 Task: Open Card Card0000000358 in Board Board0000000090 in Workspace WS0000000030 in Trello. Add Member ayush98111@gmail.com to Card Card0000000358 in Board Board0000000090 in Workspace WS0000000030 in Trello. Add Blue Label titled Label0000000358 to Card Card0000000358 in Board Board0000000090 in Workspace WS0000000030 in Trello. Add Checklist CL0000000358 to Card Card0000000358 in Board Board0000000090 in Workspace WS0000000030 in Trello. Add Dates with Start Date as Sep 01 2023 and Due Date as Sep 30 2023 to Card Card0000000358 in Board Board0000000090 in Workspace WS0000000030 in Trello
Action: Mouse moved to (317, 329)
Screenshot: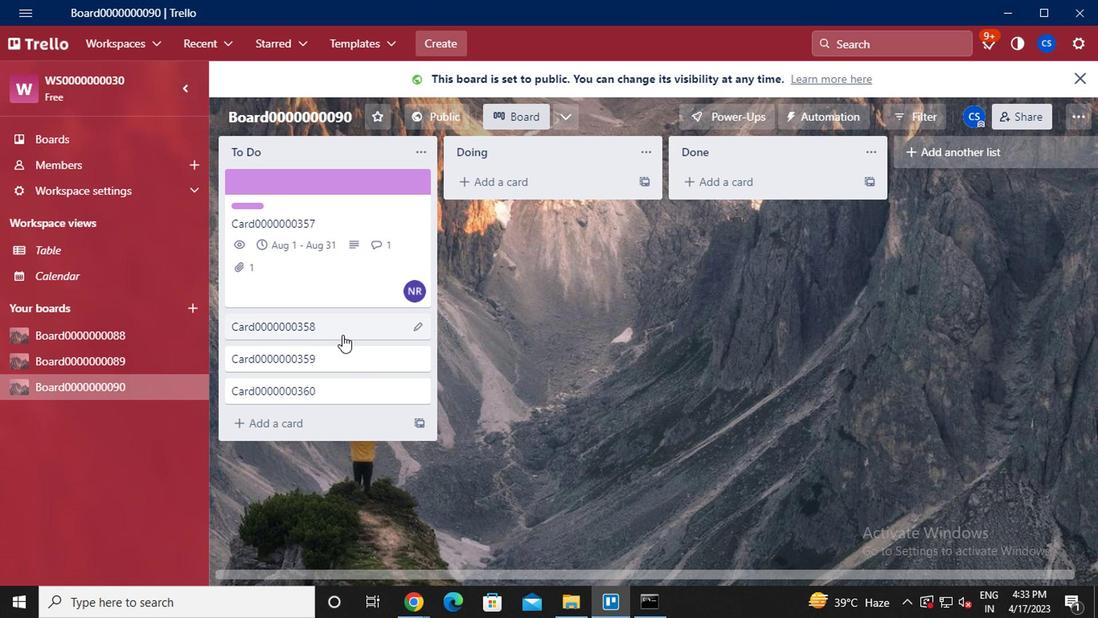
Action: Mouse pressed left at (317, 329)
Screenshot: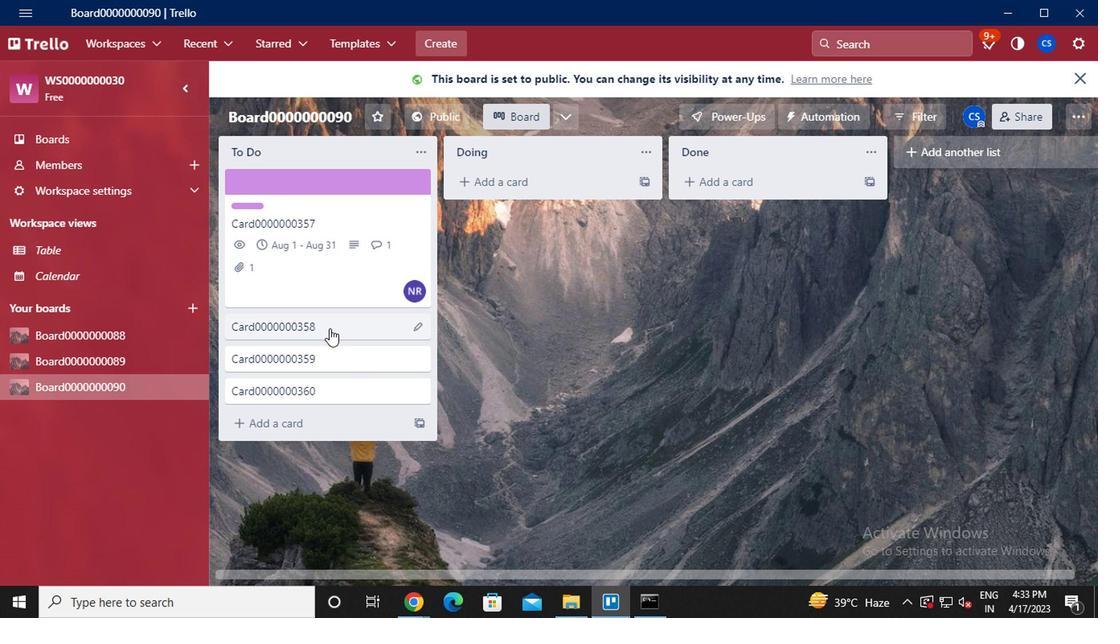 
Action: Mouse moved to (757, 151)
Screenshot: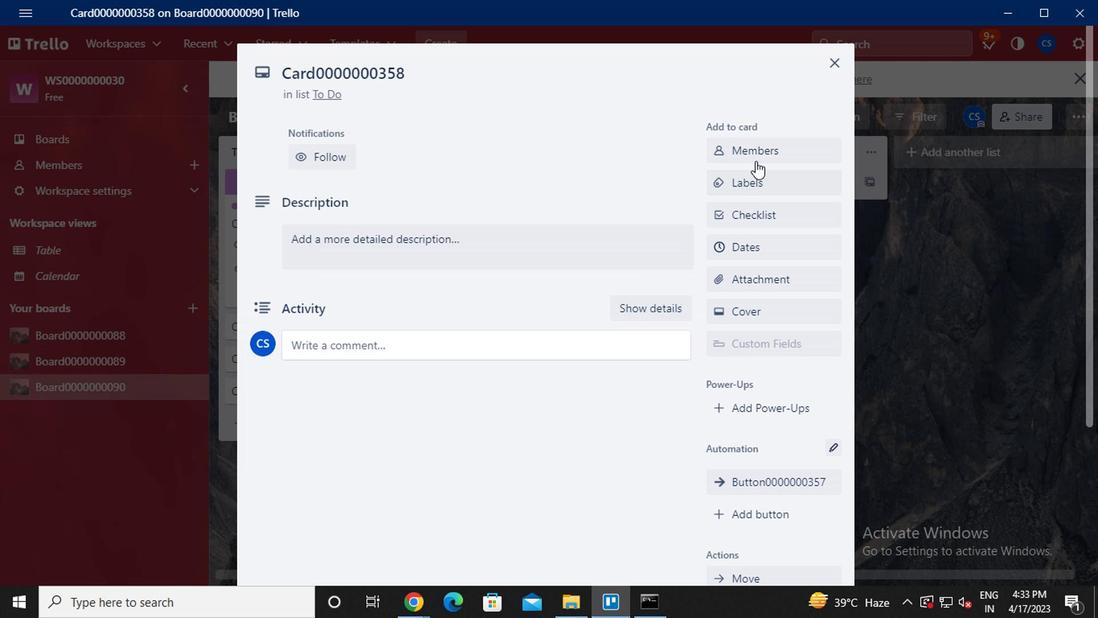 
Action: Mouse pressed left at (757, 151)
Screenshot: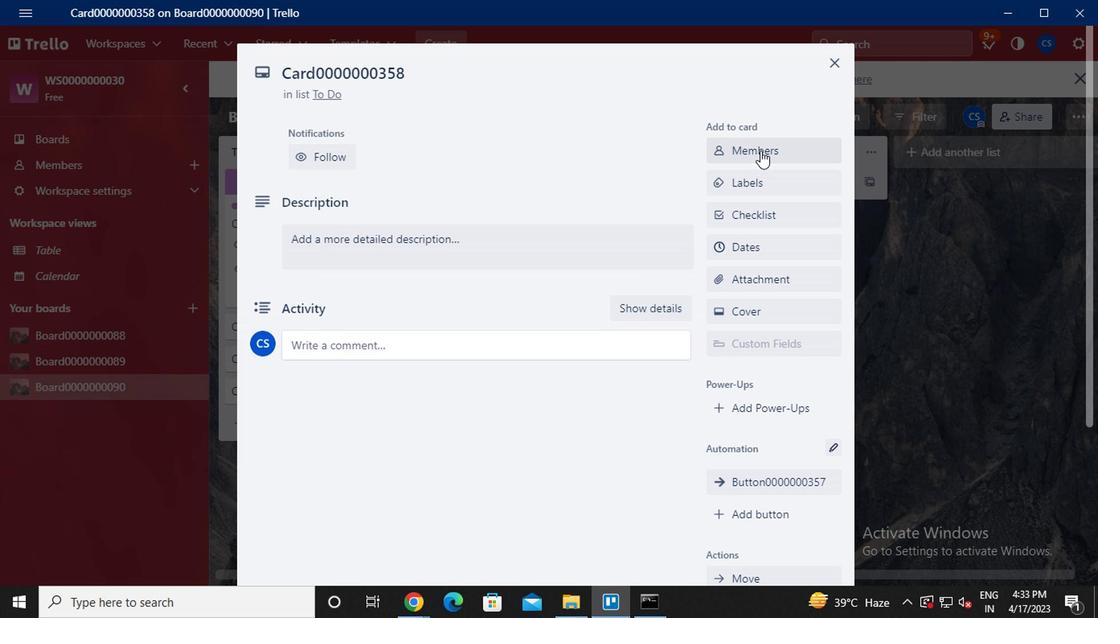
Action: Mouse moved to (757, 151)
Screenshot: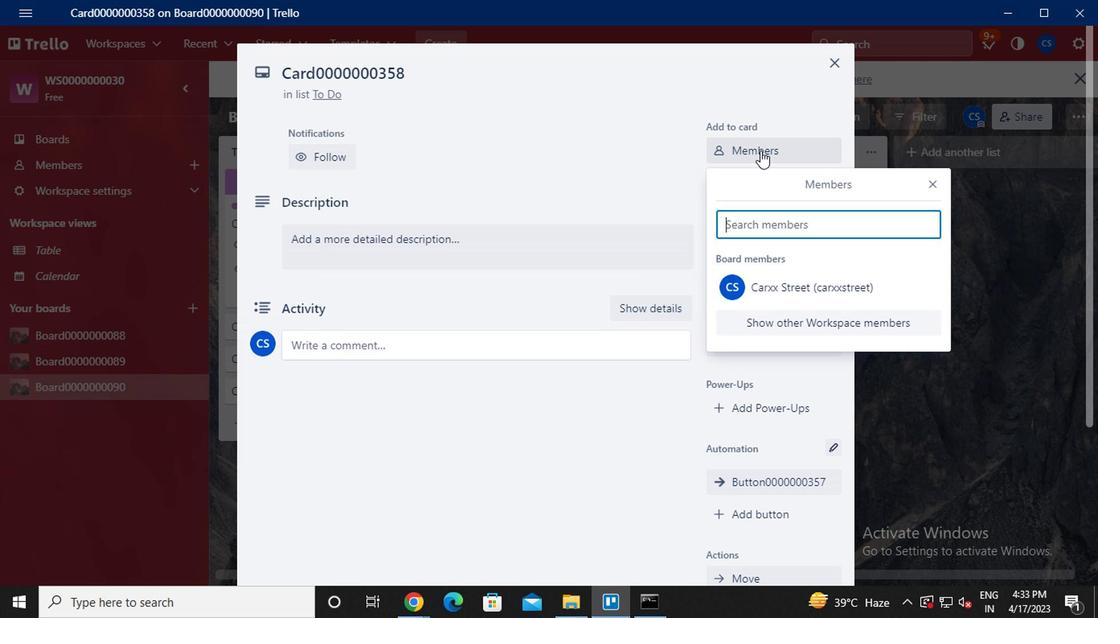 
Action: Key pressed <Key.caps_lock>ayush98111<Key.shift>@GMAIL.COM
Screenshot: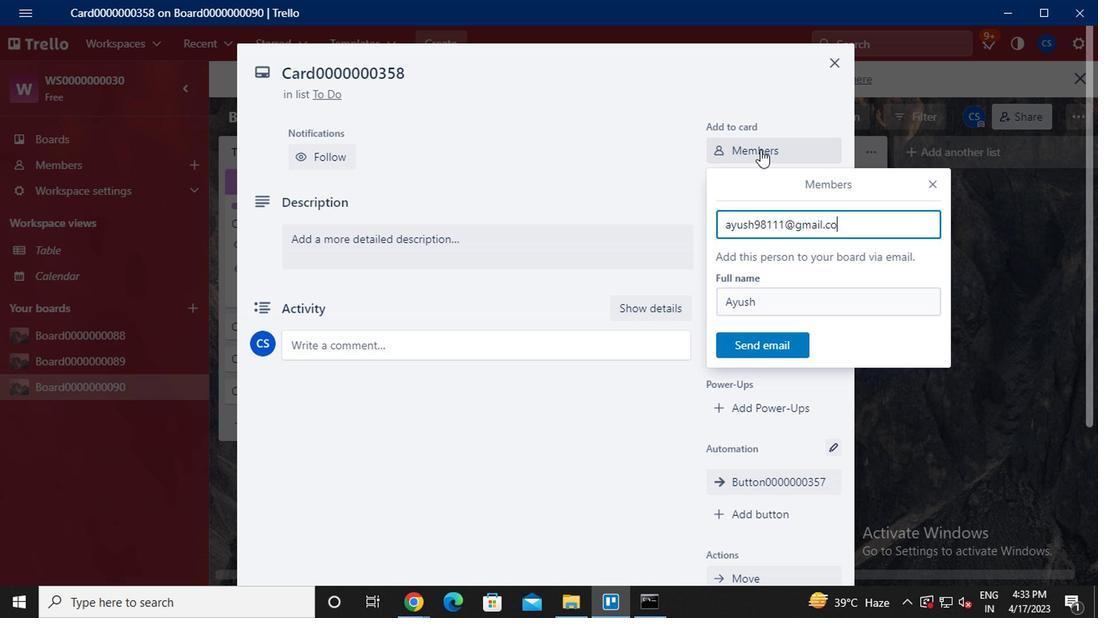 
Action: Mouse moved to (767, 340)
Screenshot: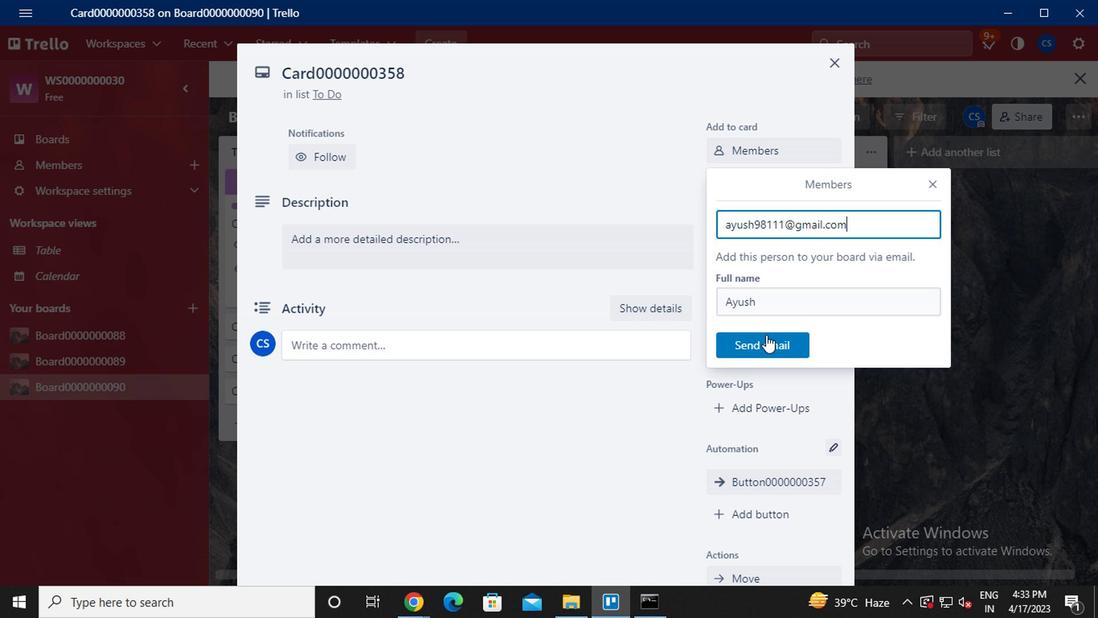
Action: Mouse pressed left at (767, 340)
Screenshot: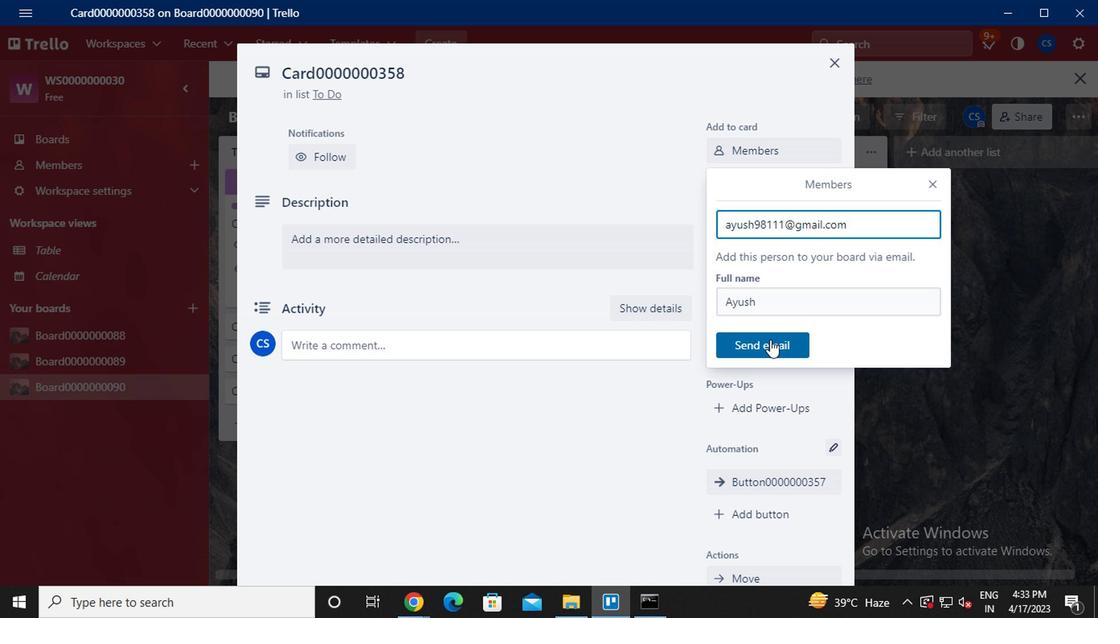 
Action: Mouse moved to (782, 181)
Screenshot: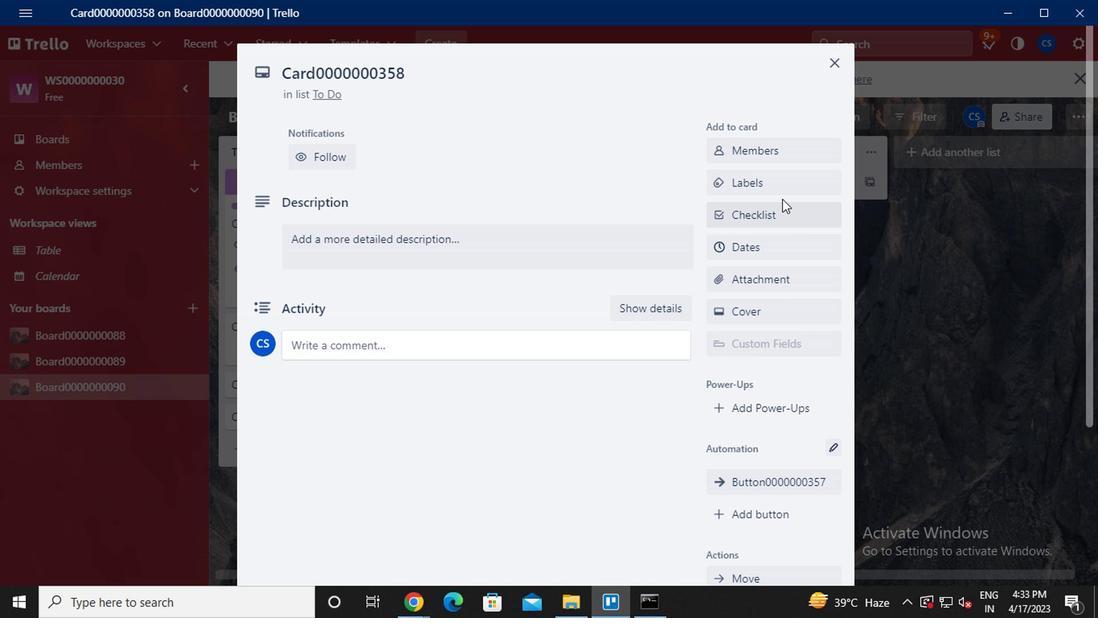 
Action: Mouse pressed left at (782, 181)
Screenshot: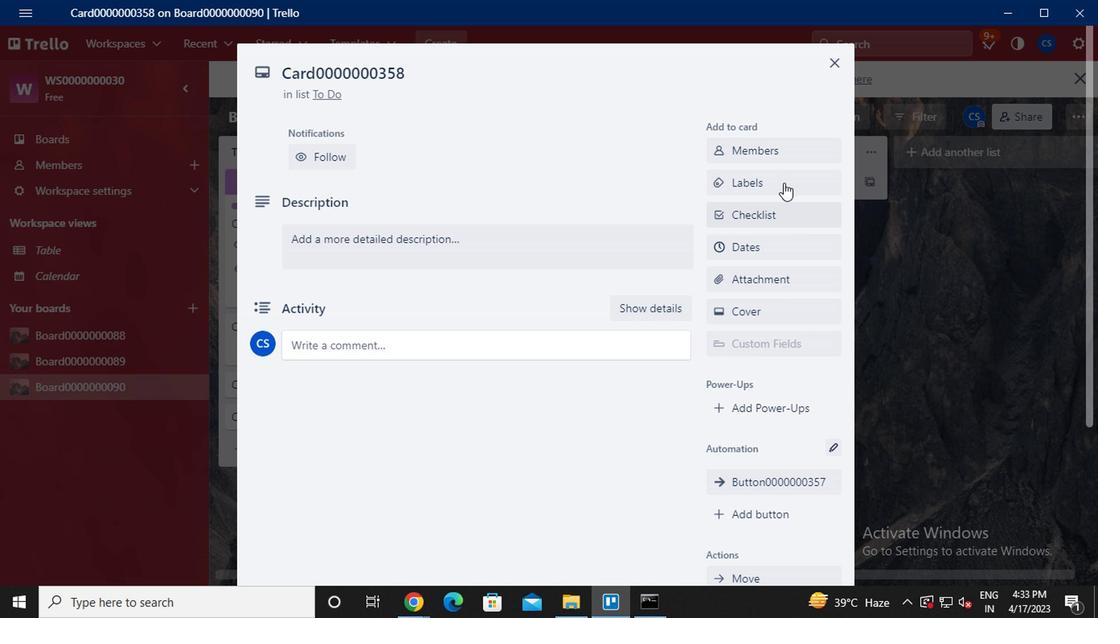 
Action: Mouse moved to (810, 394)
Screenshot: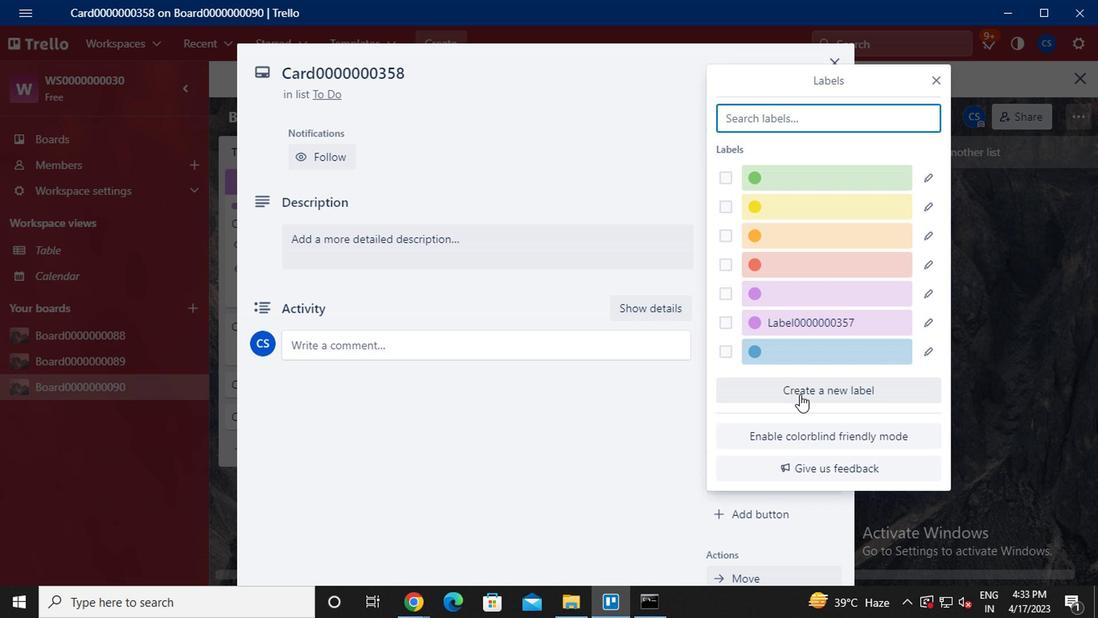 
Action: Mouse pressed left at (810, 394)
Screenshot: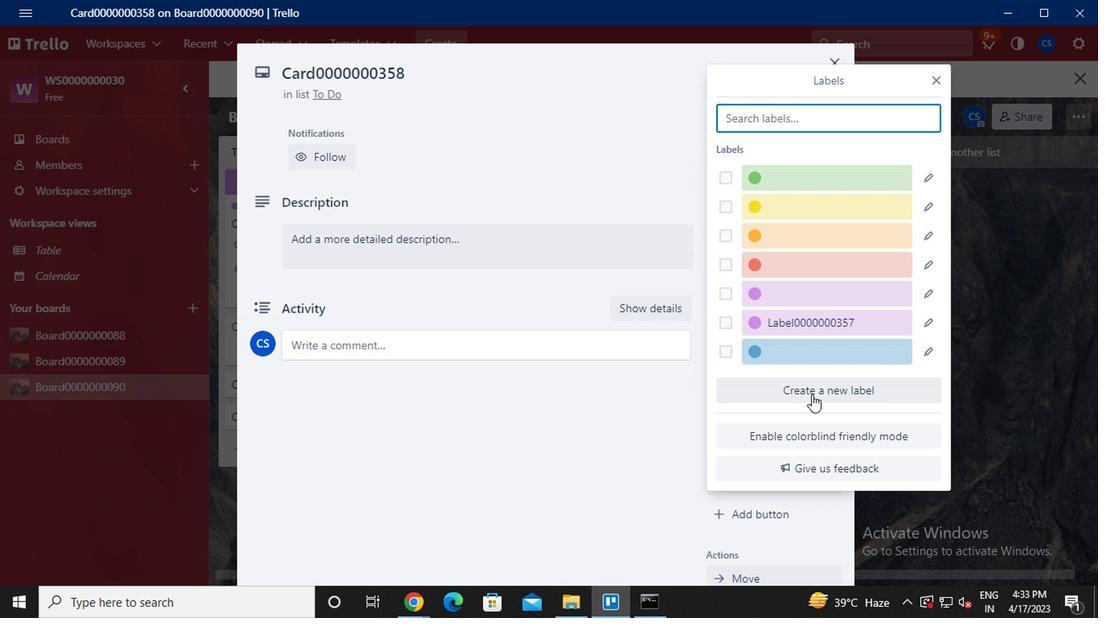 
Action: Mouse moved to (742, 392)
Screenshot: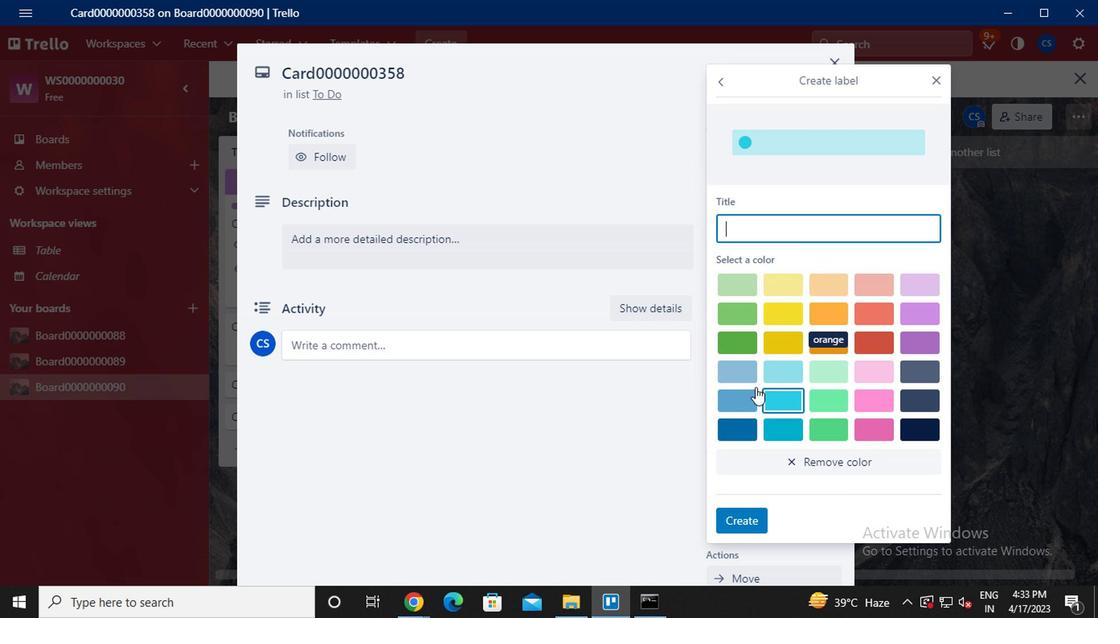 
Action: Mouse pressed left at (742, 392)
Screenshot: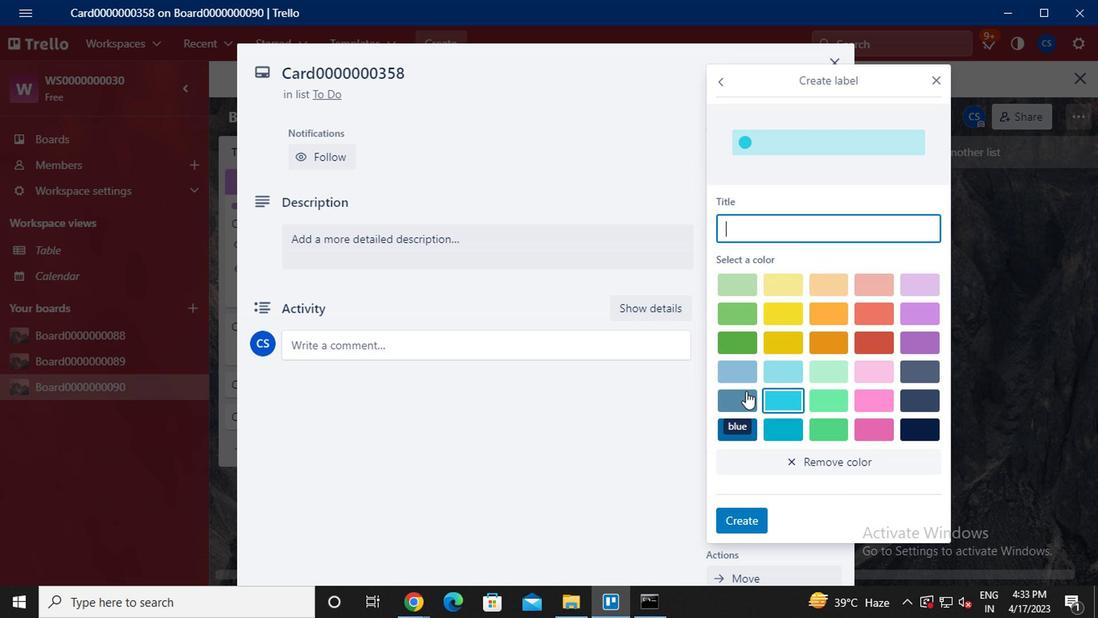 
Action: Mouse moved to (768, 226)
Screenshot: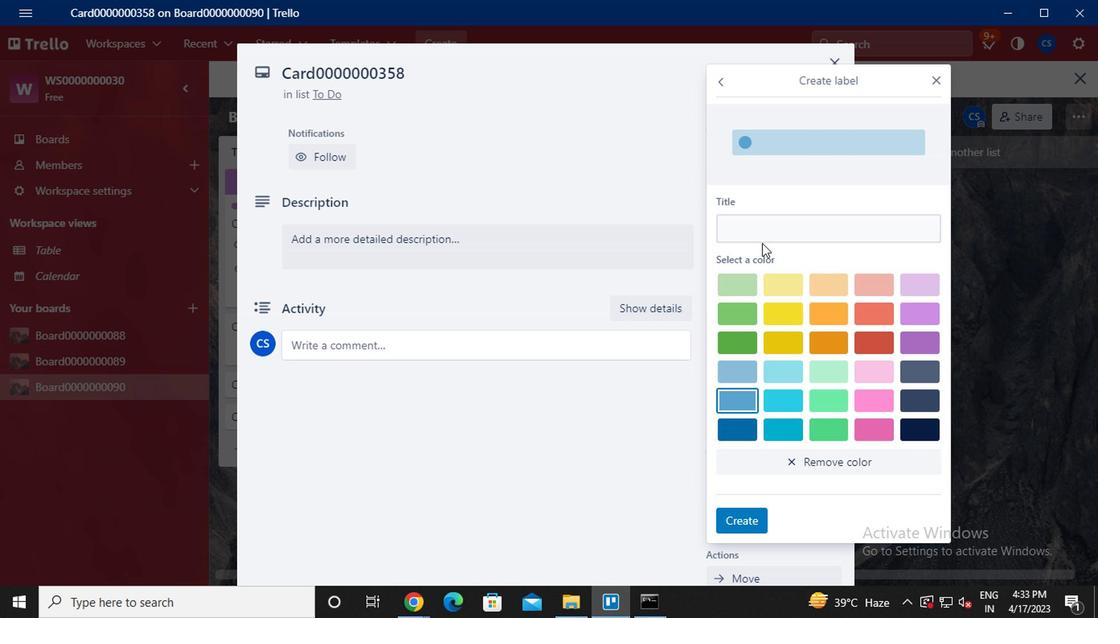 
Action: Mouse pressed left at (768, 226)
Screenshot: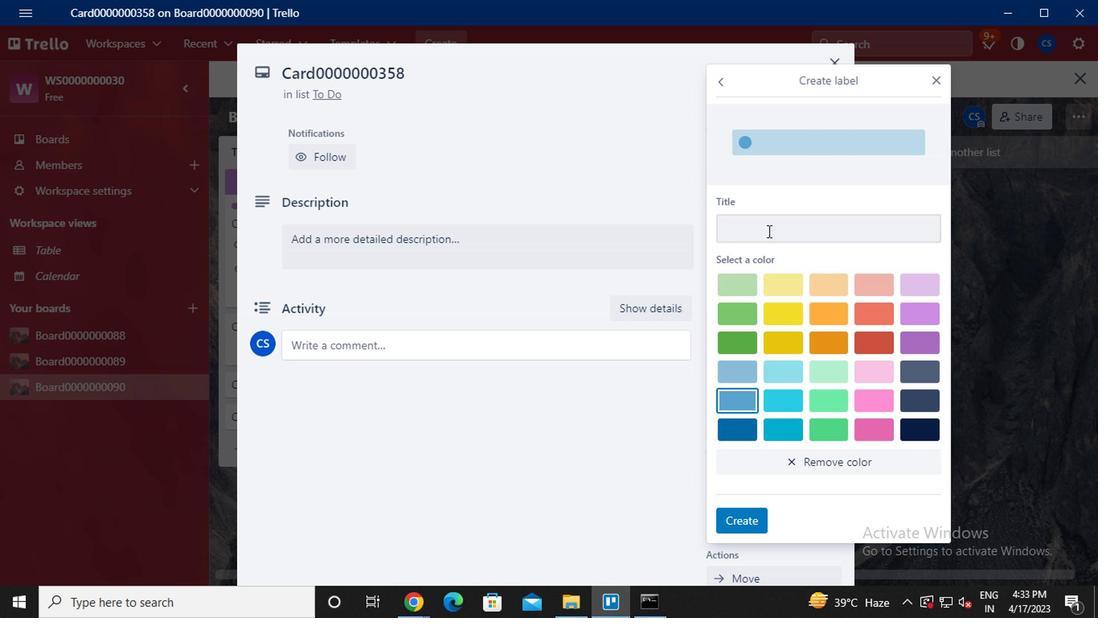
Action: Key pressed <Key.caps_lock>L<Key.caps_lock>ABEL0000000357<Key.backspace>8
Screenshot: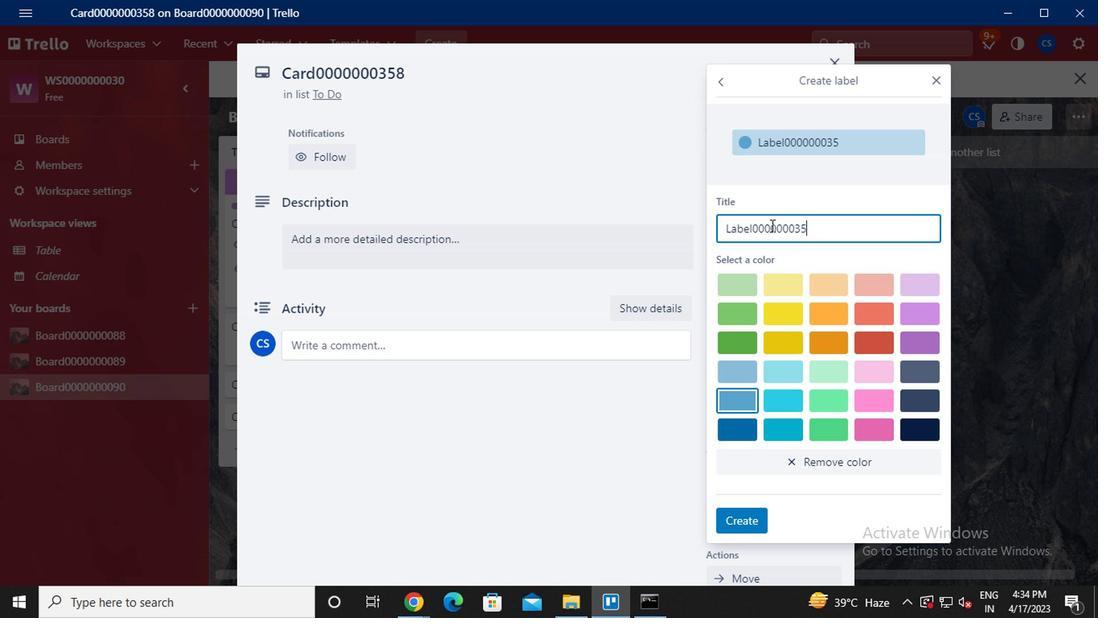 
Action: Mouse moved to (749, 512)
Screenshot: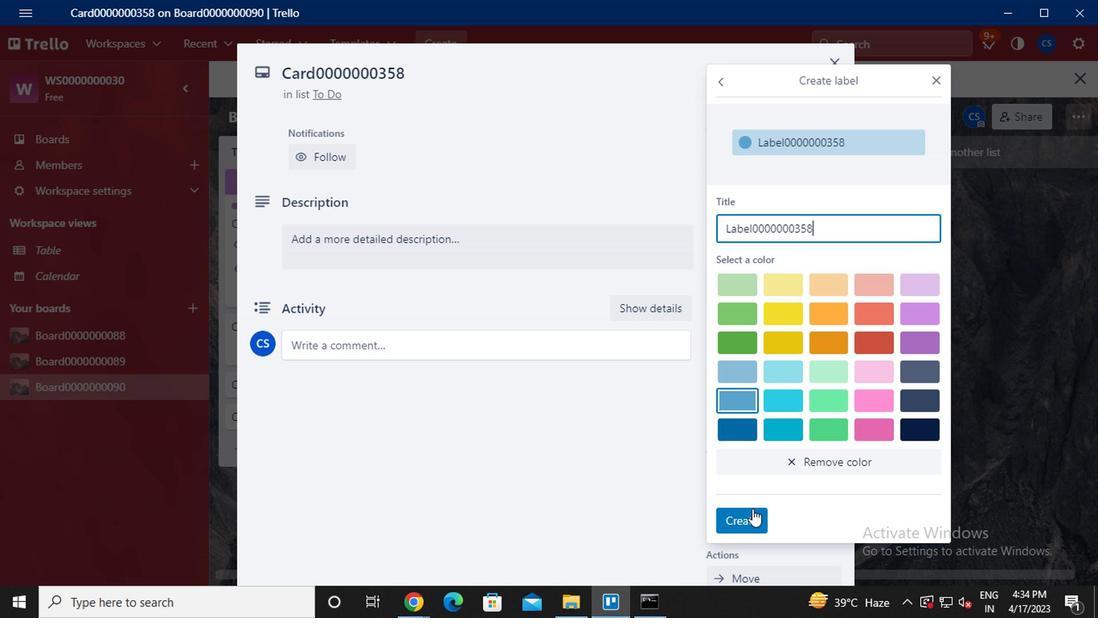 
Action: Mouse pressed left at (749, 512)
Screenshot: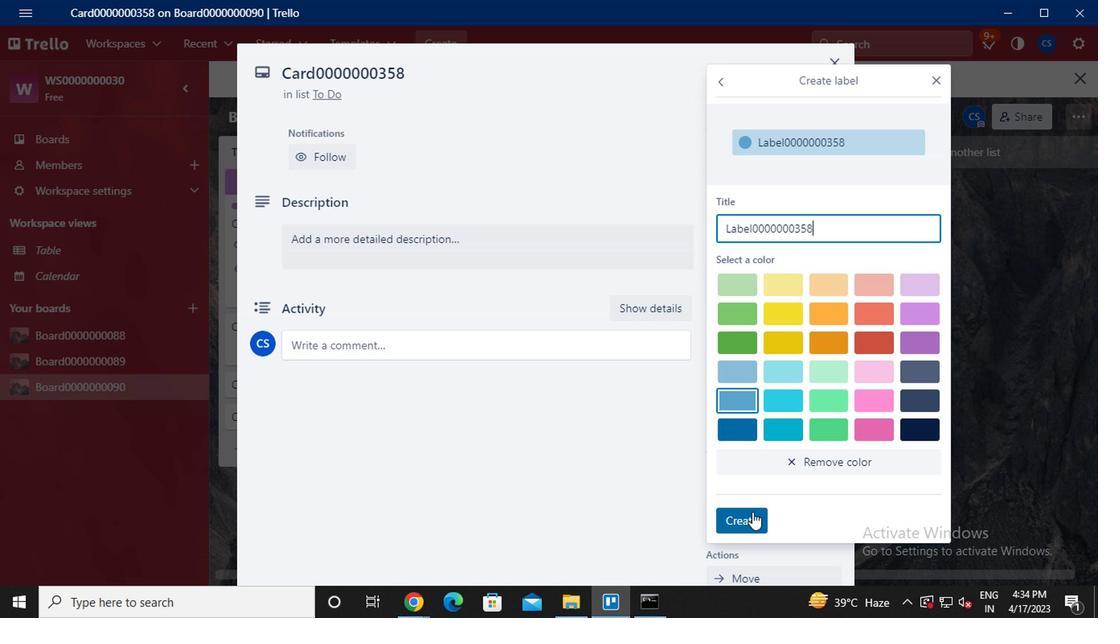 
Action: Mouse moved to (942, 81)
Screenshot: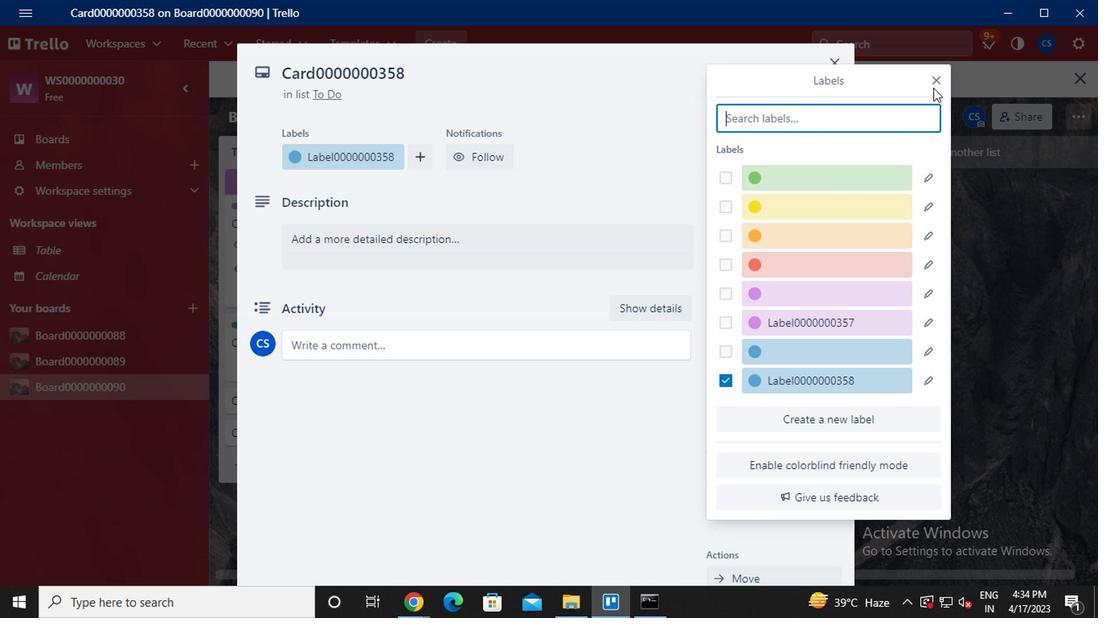 
Action: Mouse pressed left at (942, 81)
Screenshot: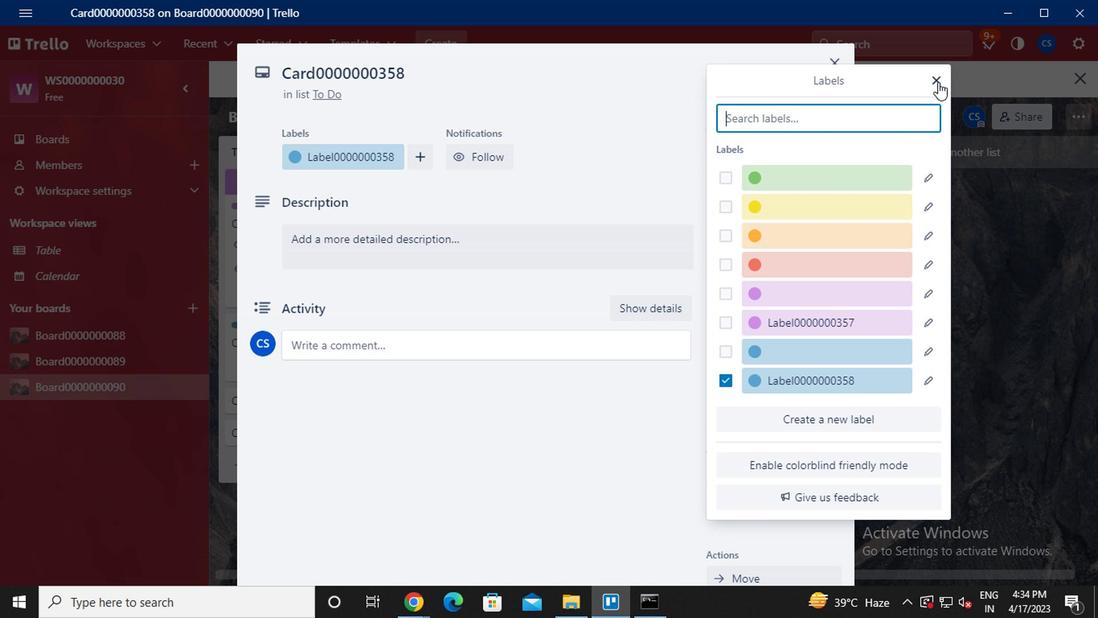 
Action: Mouse moved to (779, 213)
Screenshot: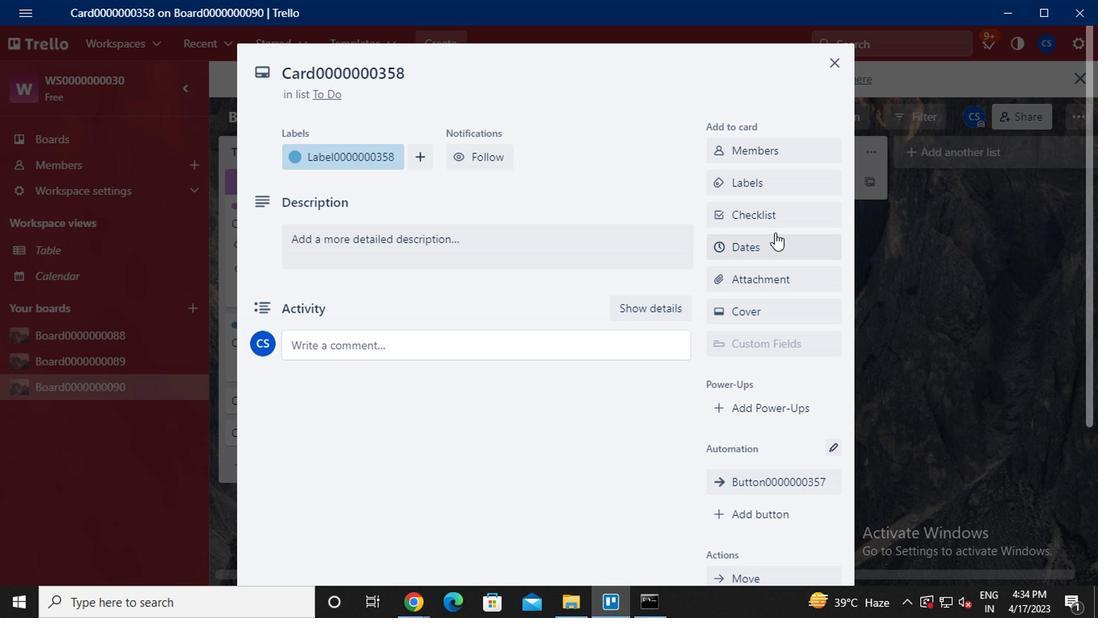 
Action: Mouse pressed left at (779, 213)
Screenshot: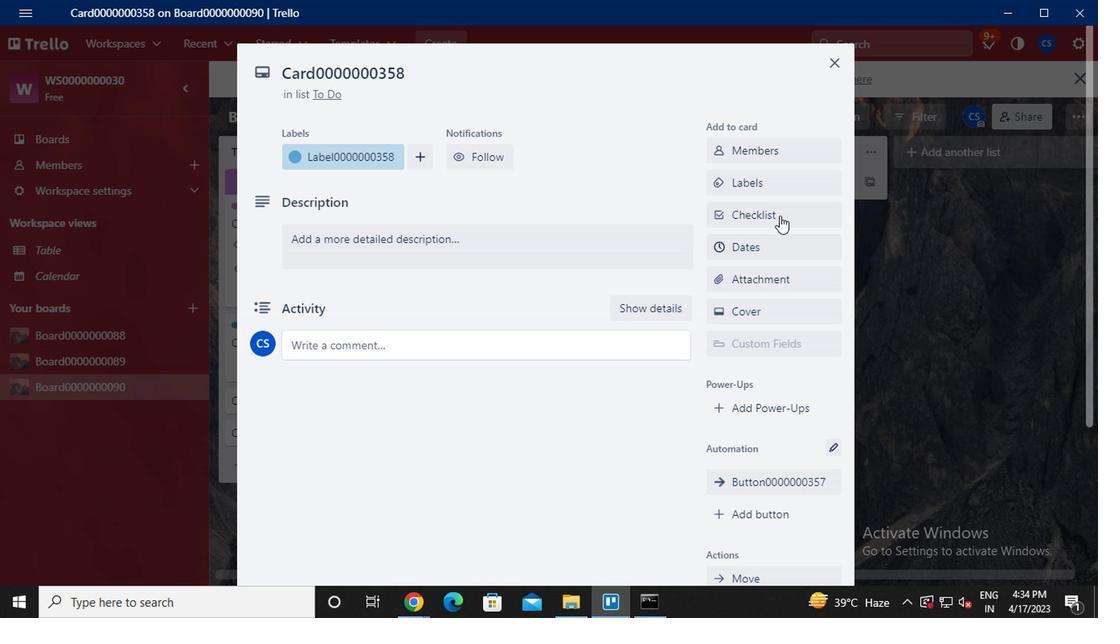 
Action: Key pressed <Key.caps_lock>CL0000000357<Key.backspace>8
Screenshot: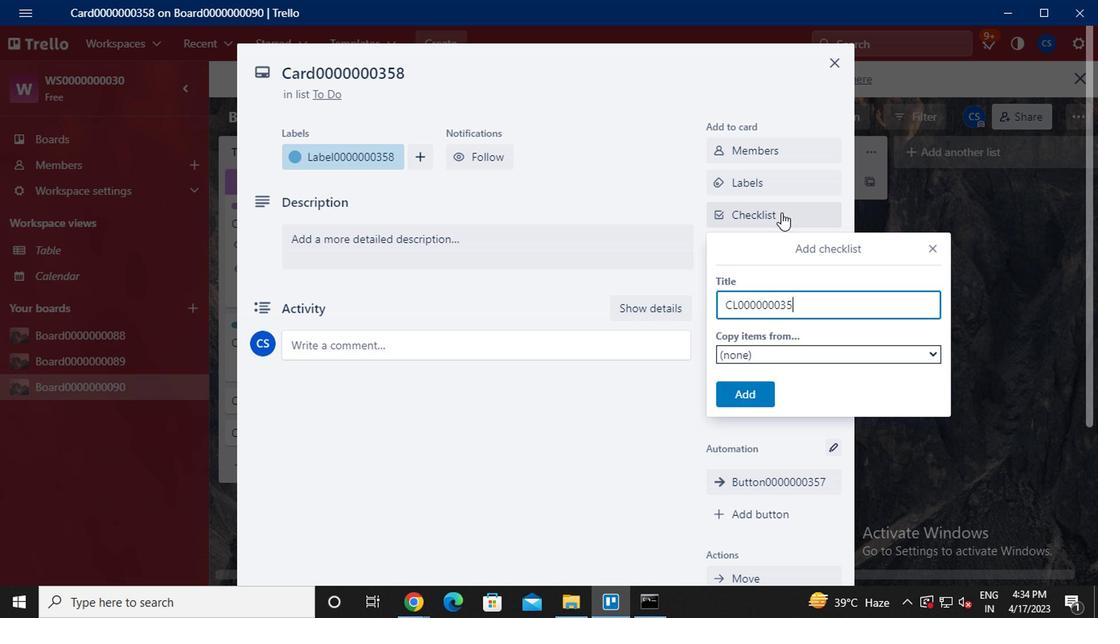 
Action: Mouse moved to (748, 396)
Screenshot: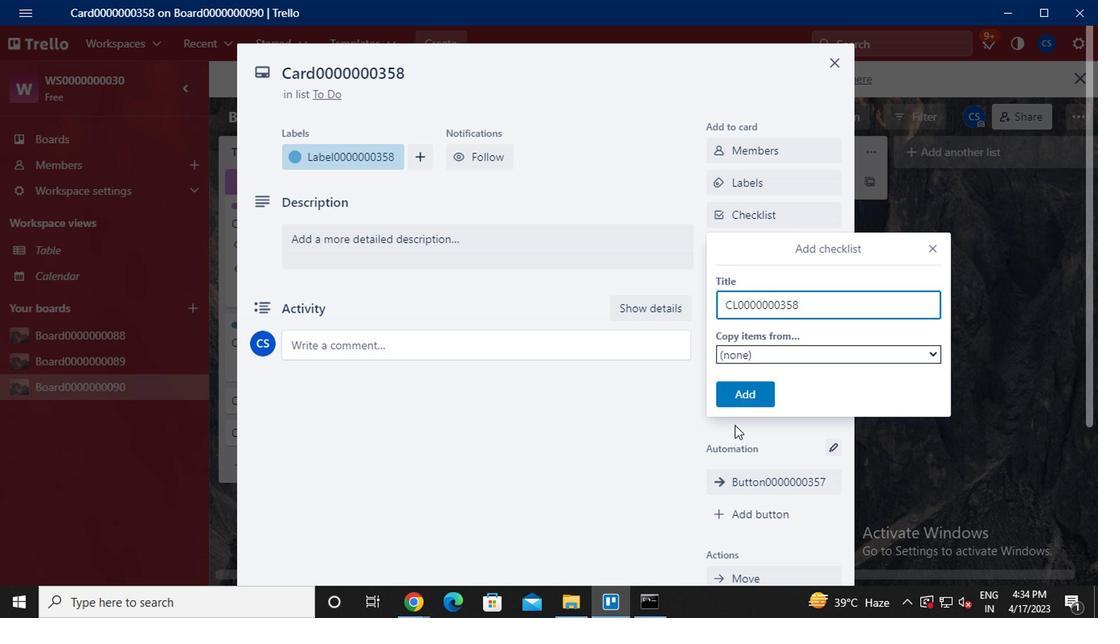 
Action: Mouse pressed left at (748, 396)
Screenshot: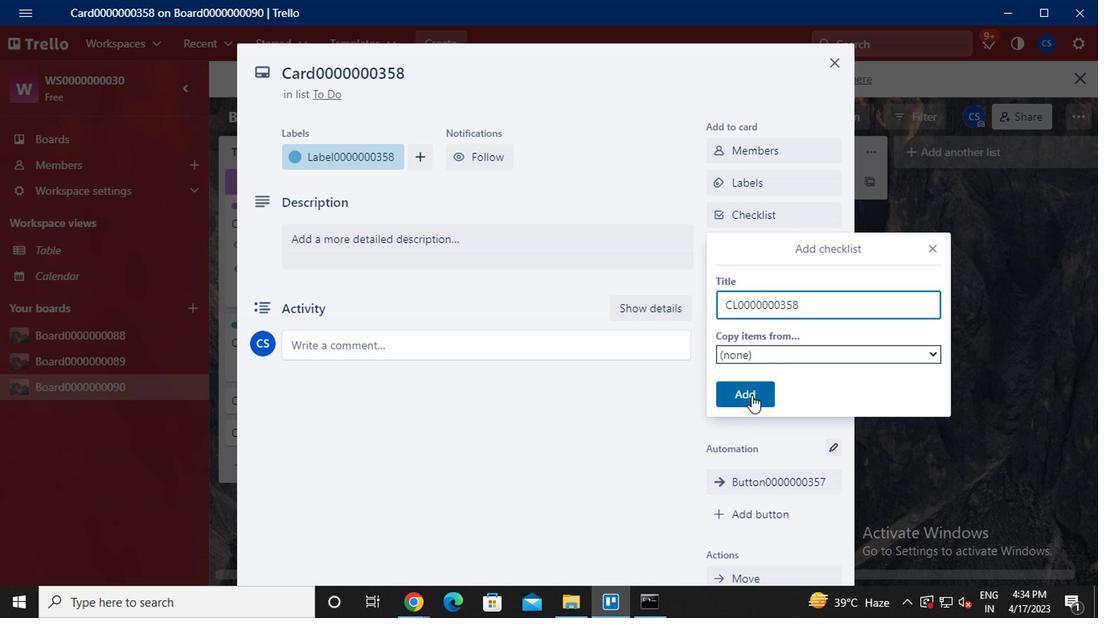 
Action: Mouse moved to (749, 249)
Screenshot: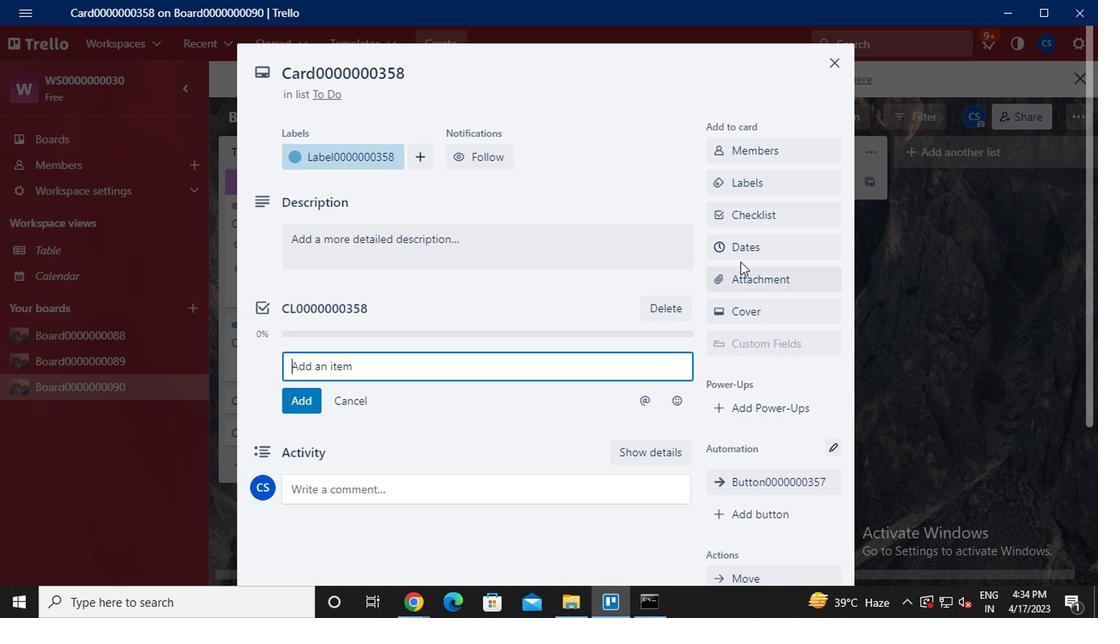 
Action: Mouse pressed left at (749, 249)
Screenshot: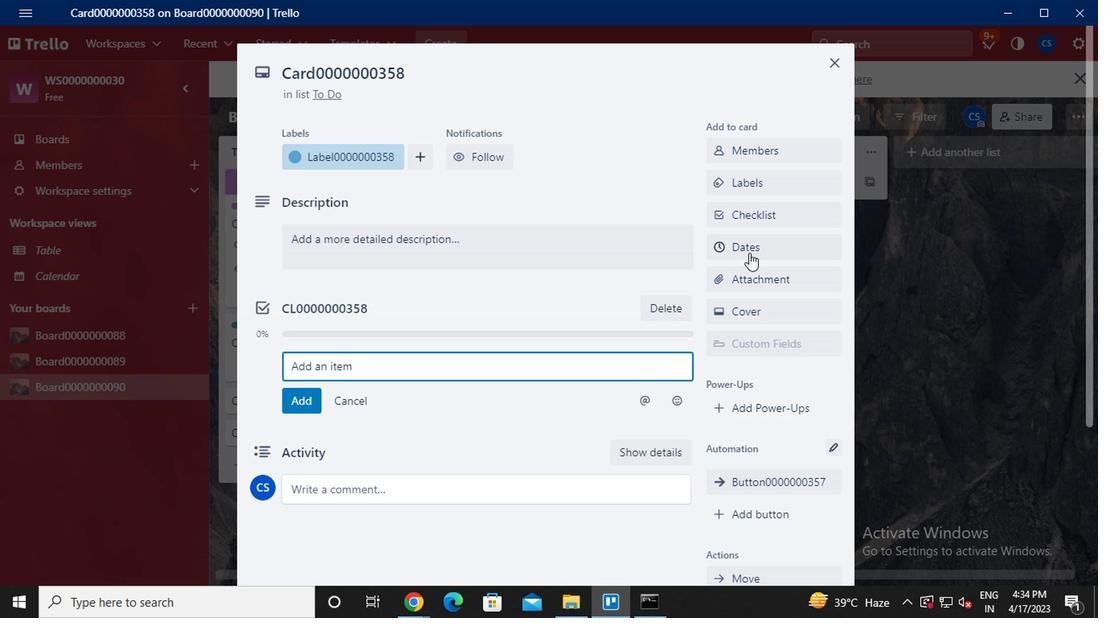
Action: Mouse moved to (719, 372)
Screenshot: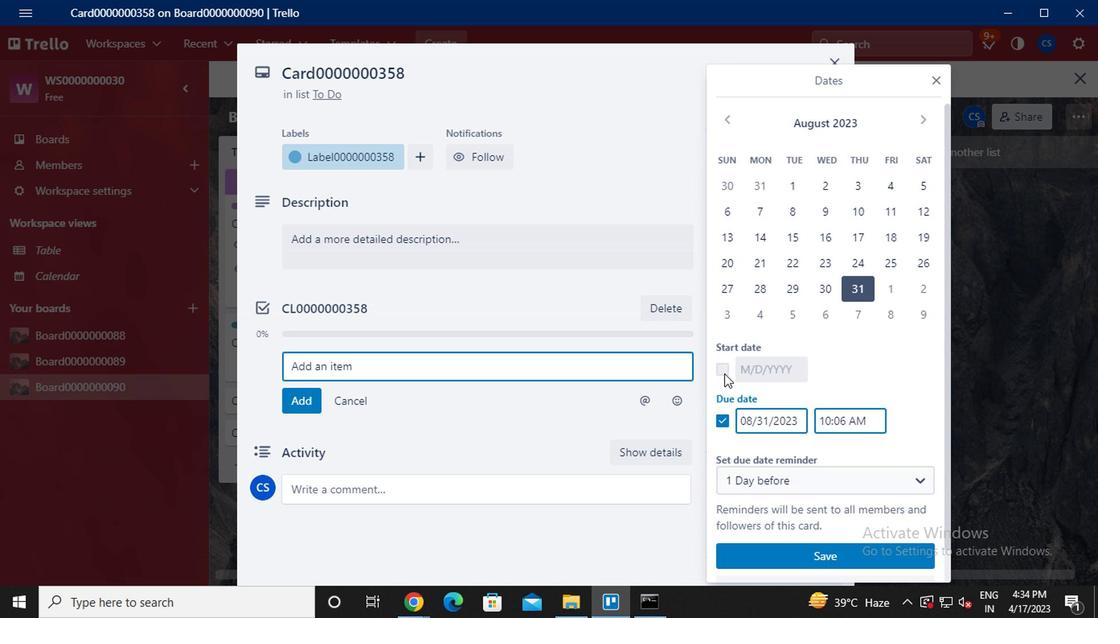 
Action: Mouse pressed left at (719, 372)
Screenshot: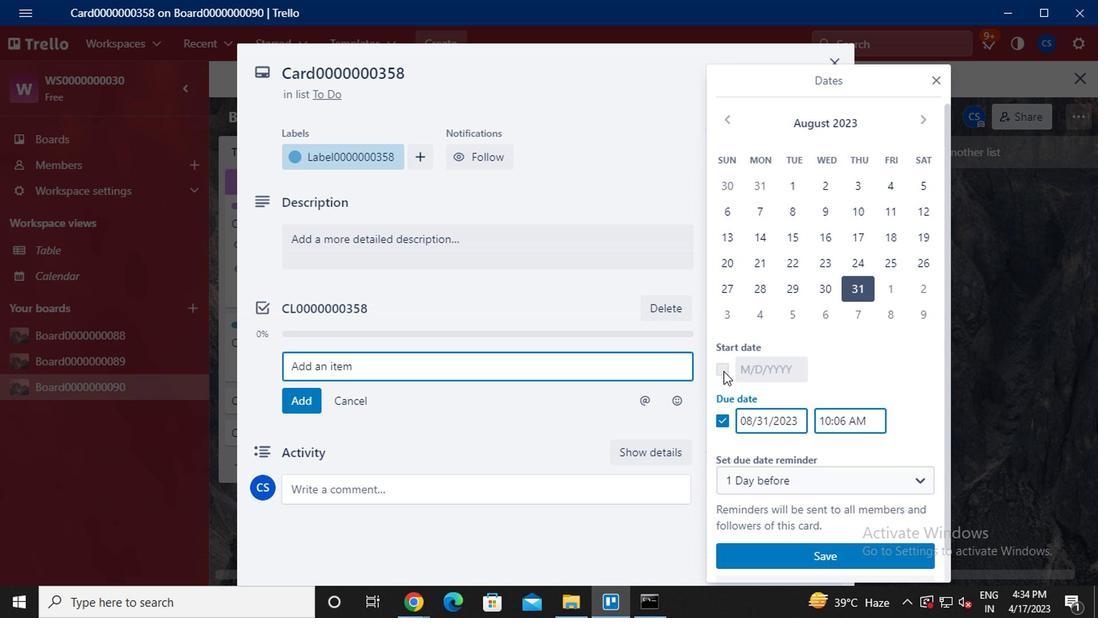 
Action: Mouse moved to (922, 123)
Screenshot: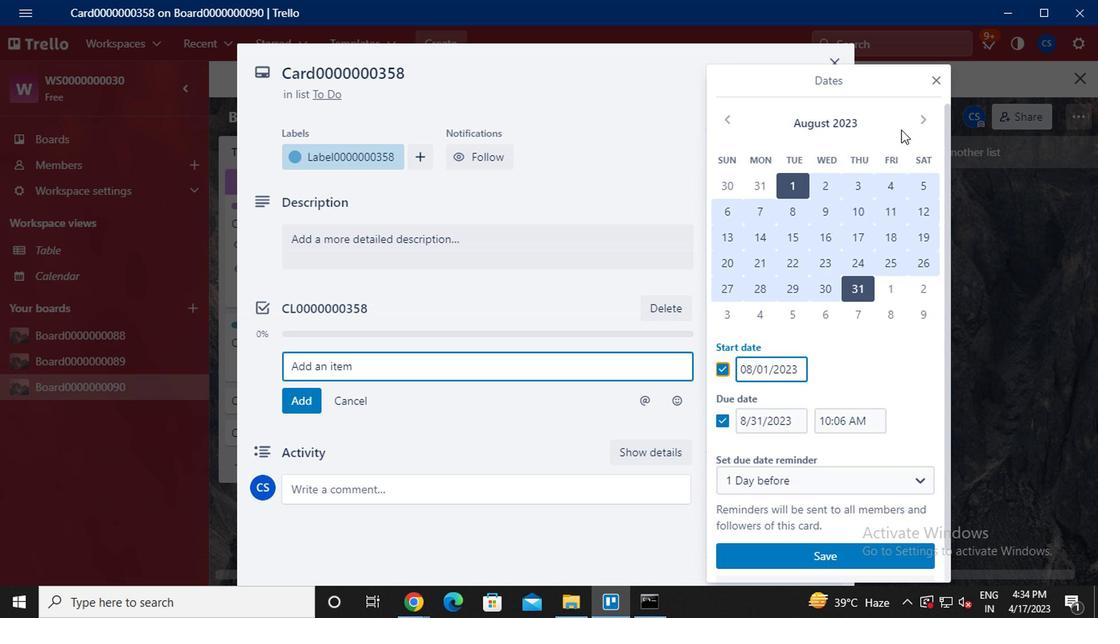 
Action: Mouse pressed left at (922, 123)
Screenshot: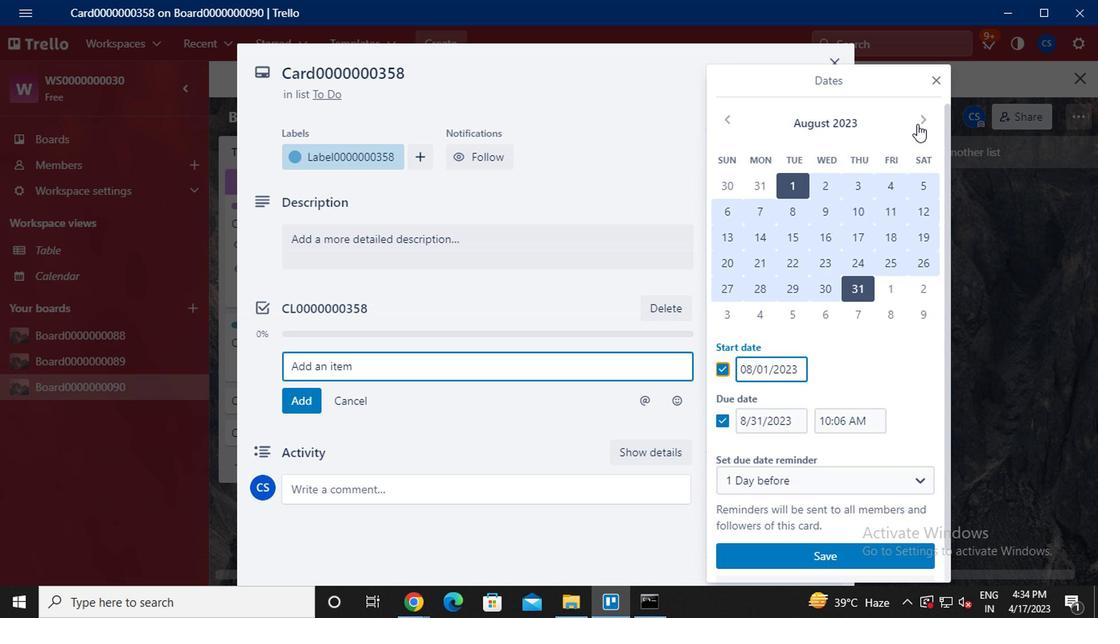 
Action: Mouse moved to (895, 193)
Screenshot: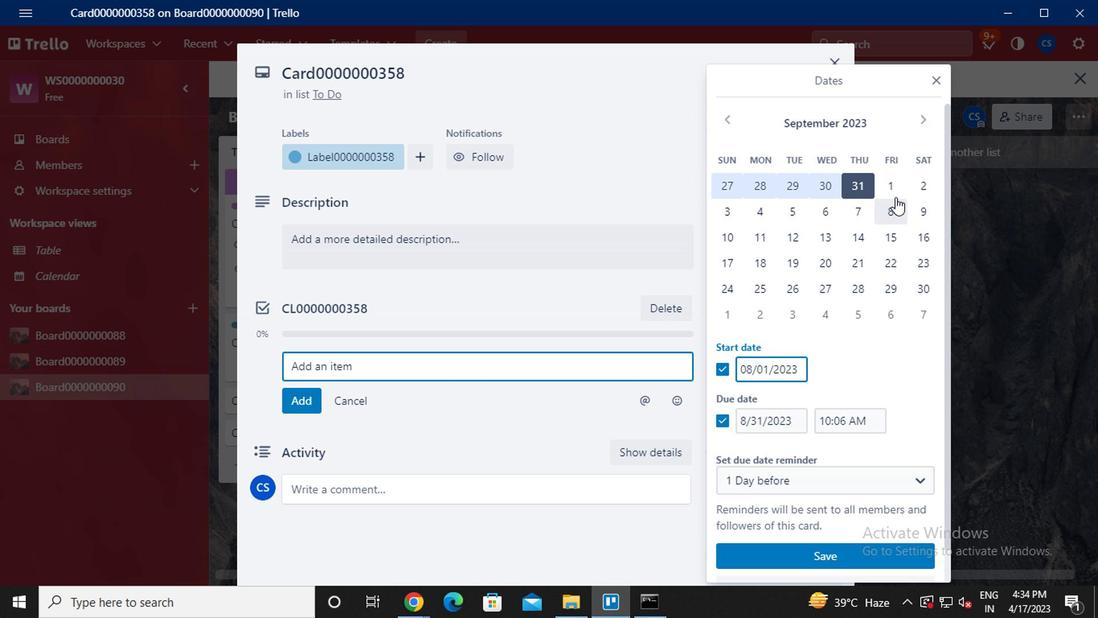 
Action: Mouse pressed left at (895, 193)
Screenshot: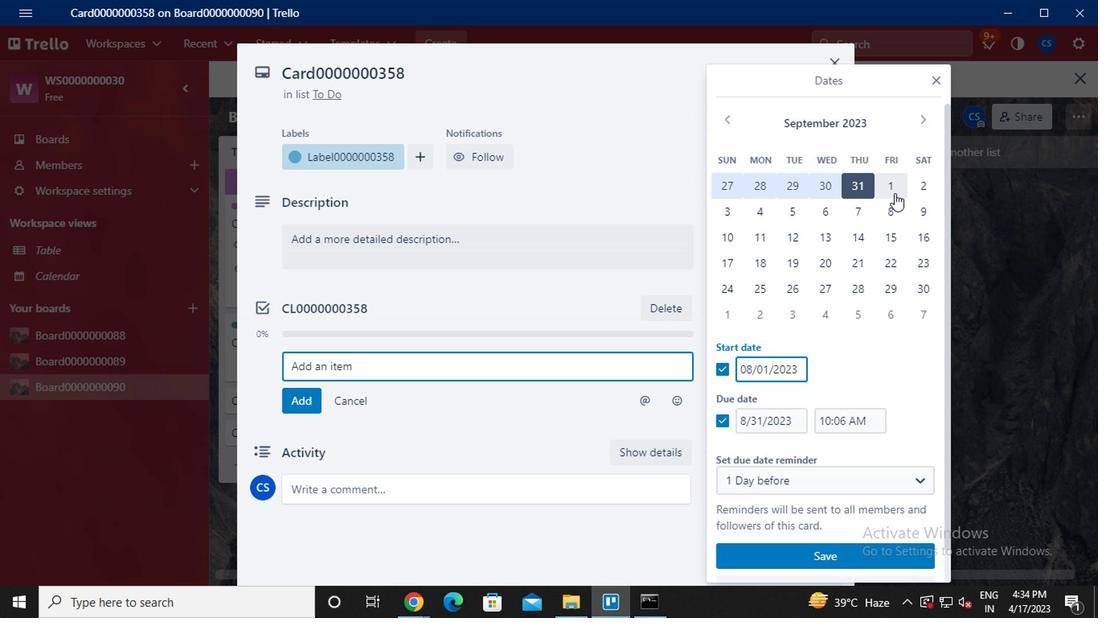 
Action: Mouse moved to (915, 293)
Screenshot: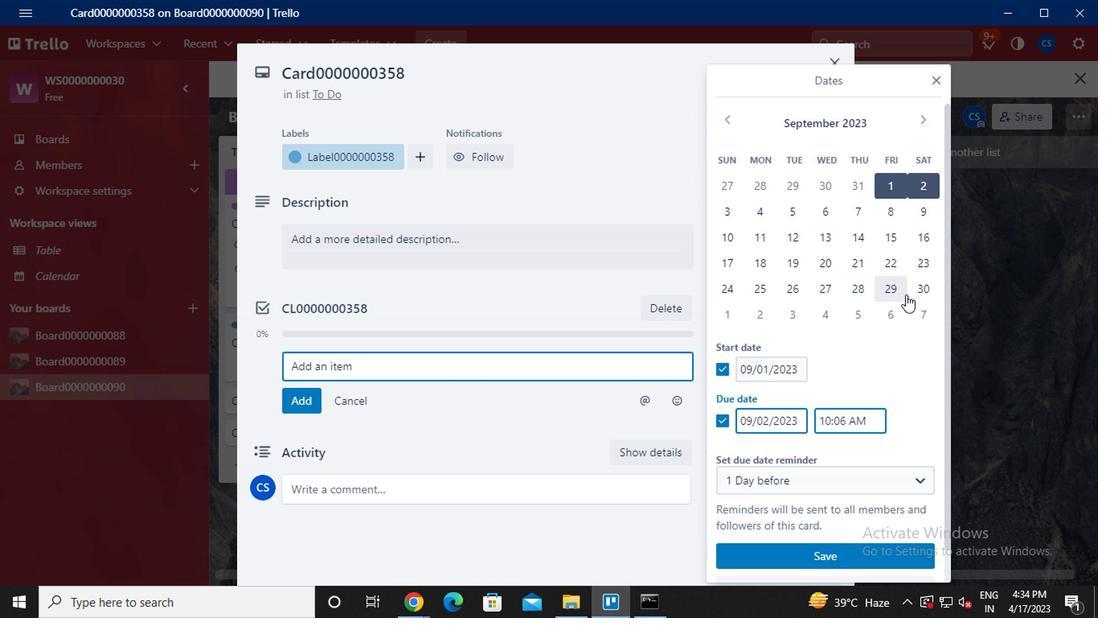 
Action: Mouse pressed left at (915, 293)
Screenshot: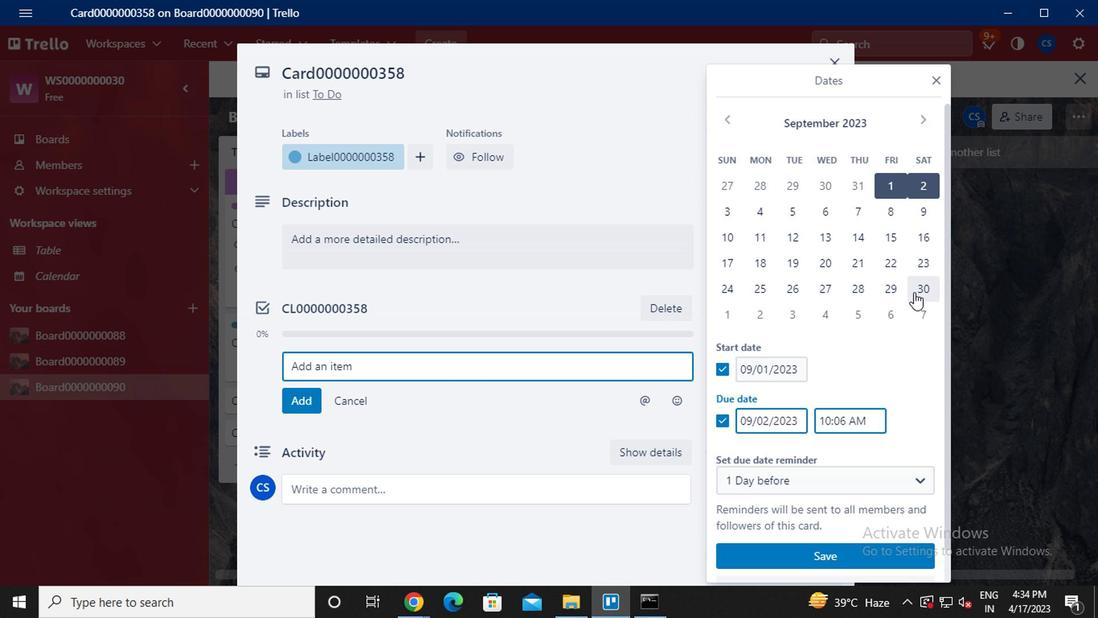 
Action: Mouse moved to (833, 563)
Screenshot: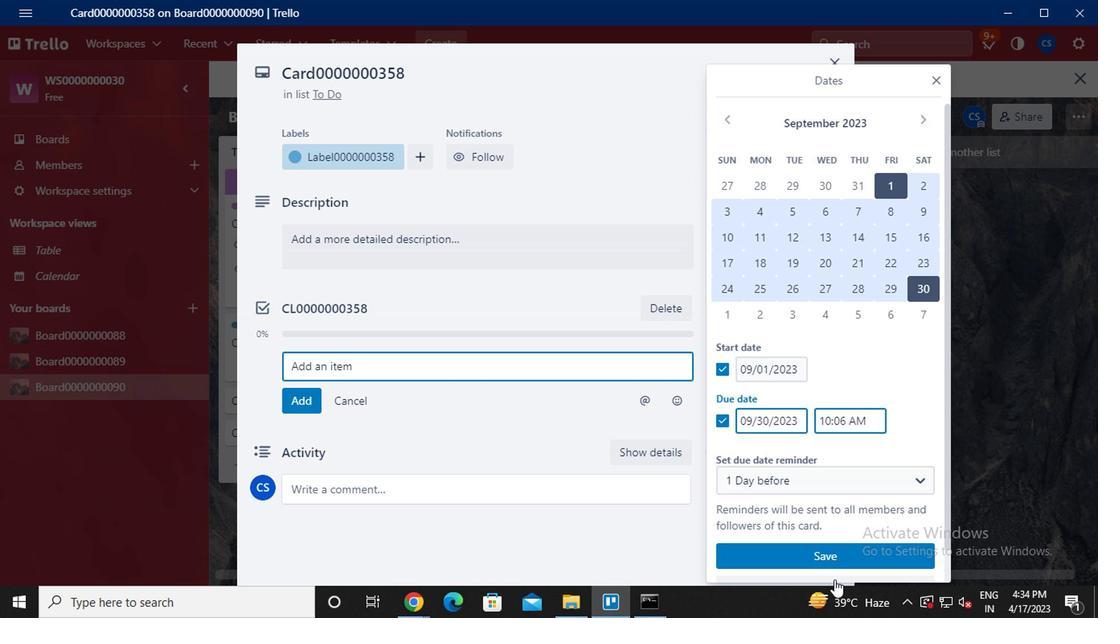 
Action: Mouse pressed left at (833, 563)
Screenshot: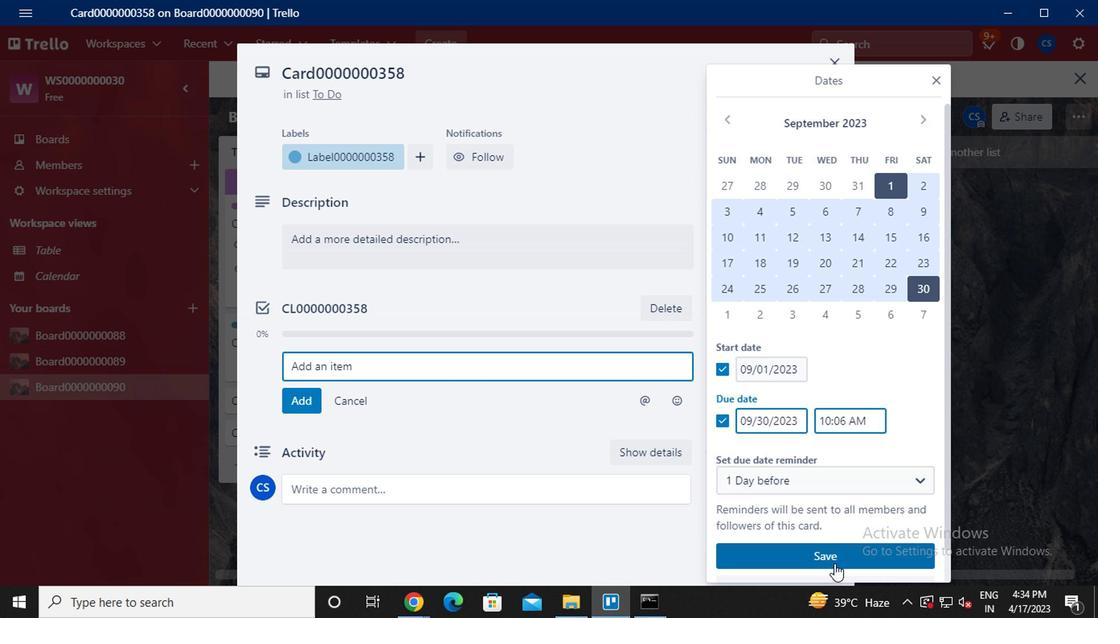 
Action: Mouse moved to (759, 455)
Screenshot: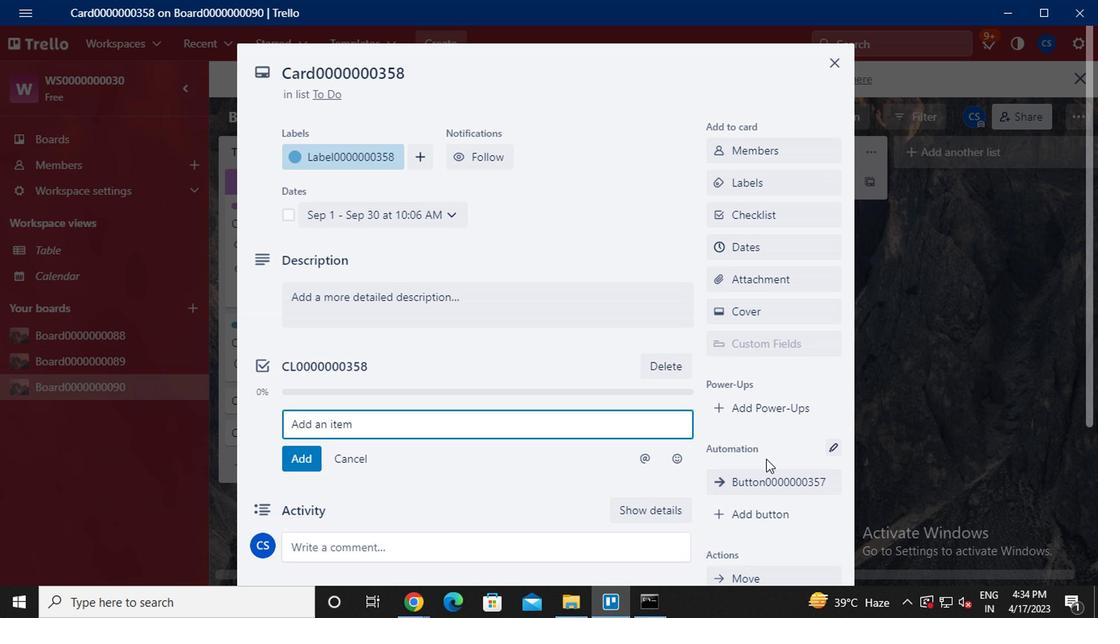 
